 Task: Create a Workspace WS0000000034 in Trello with Workspace Type as ENGINEERING-IT and Workspace Description as WD0000000034. Invite a Team Member Email0000000133 to Workspace WS0000000034 in Trello. Invite a Team Member Email0000000134 to Workspace WS0000000034 in Trello. Invite a Team Member Email0000000135 to Workspace WS0000000034 in Trello. Invite a Team Member Email0000000136 to Workspace WS0000000034 in Trello
Action: Mouse moved to (534, 570)
Screenshot: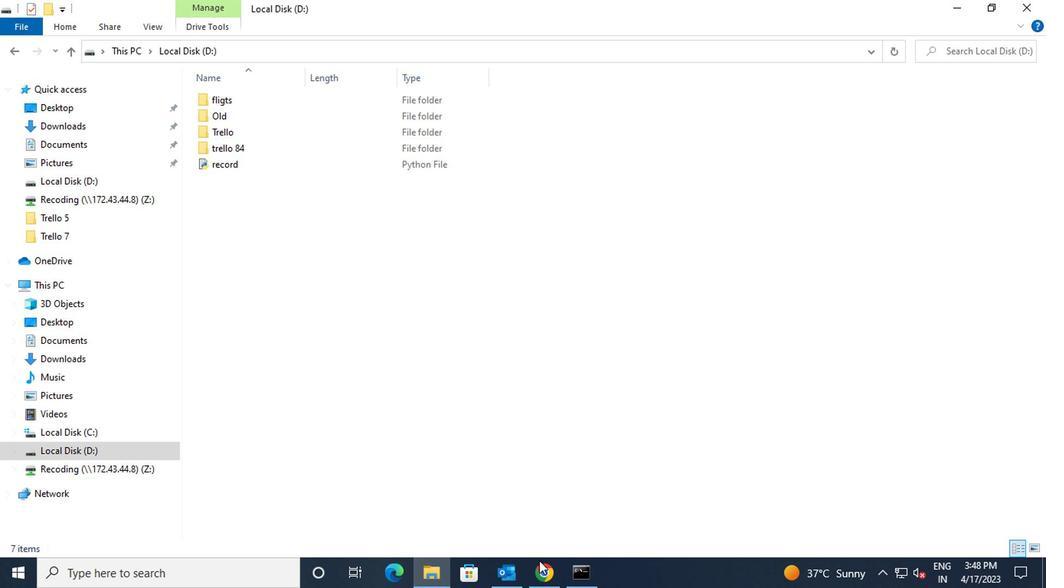 
Action: Mouse pressed left at (534, 570)
Screenshot: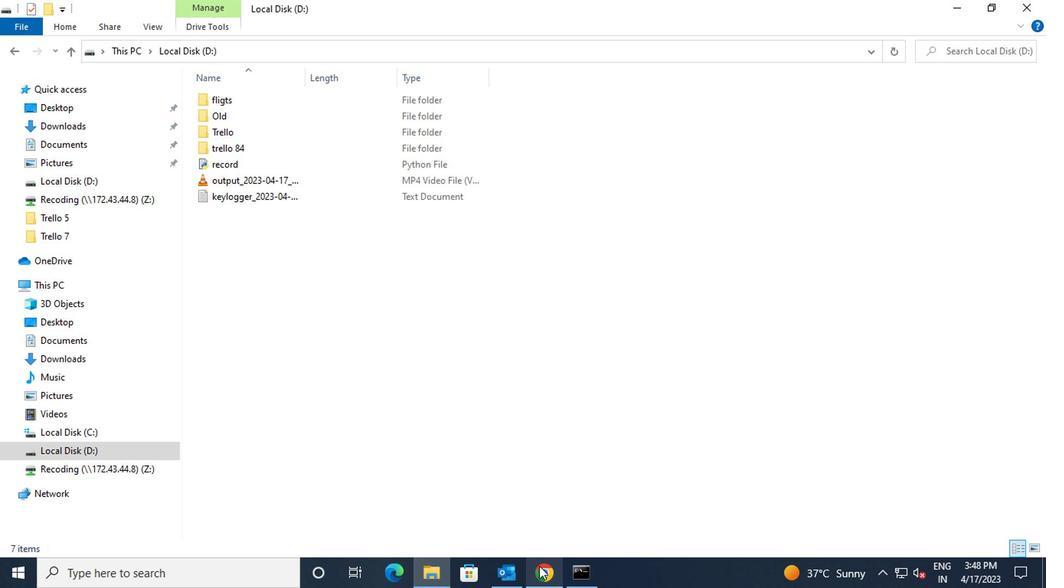 
Action: Mouse moved to (446, 99)
Screenshot: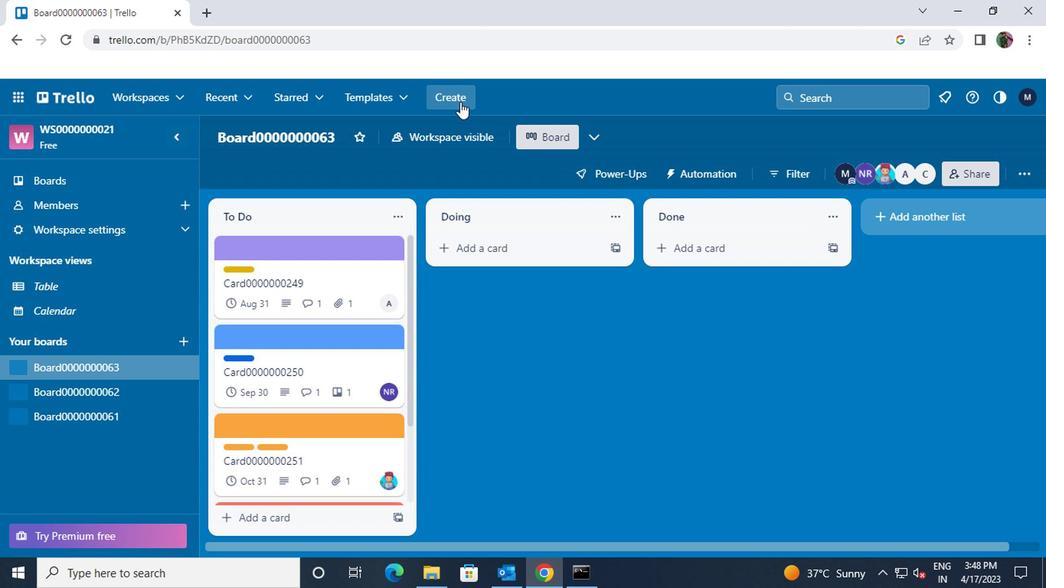 
Action: Mouse pressed left at (446, 99)
Screenshot: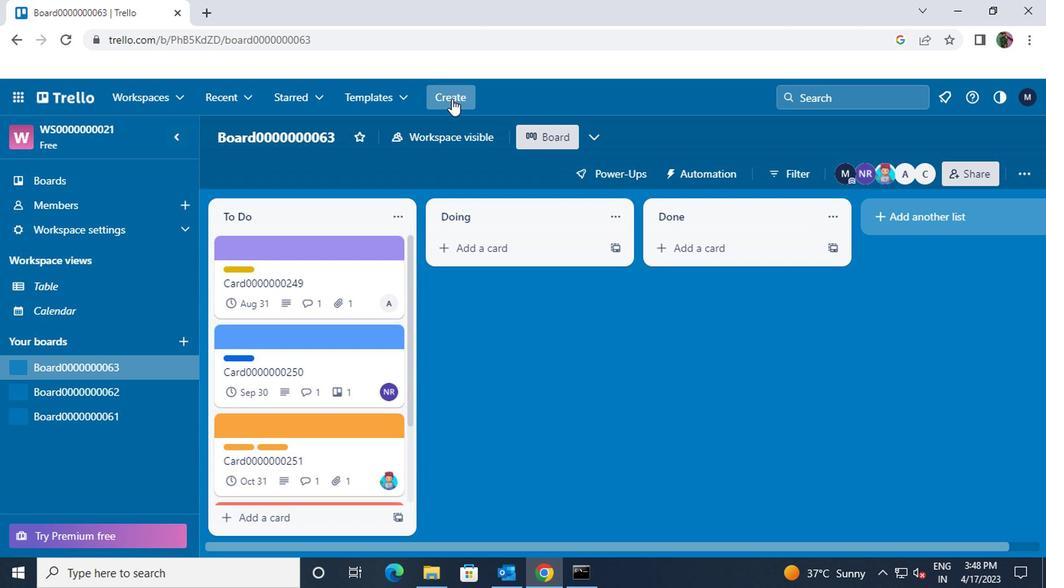 
Action: Mouse moved to (492, 250)
Screenshot: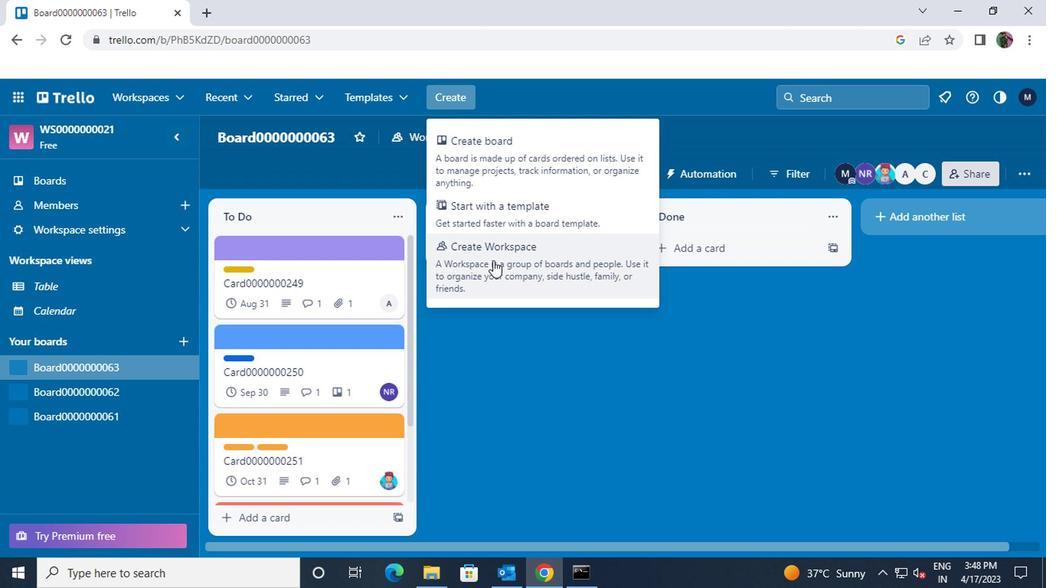 
Action: Mouse pressed left at (492, 250)
Screenshot: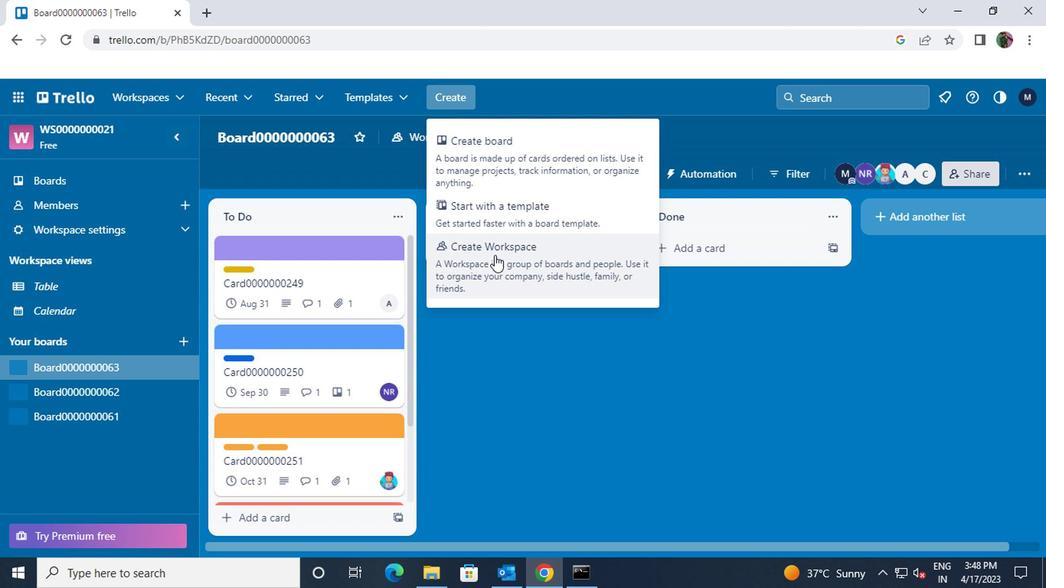 
Action: Key pressed <Key.shift><Key.shift><Key.shift>WS0000000034
Screenshot: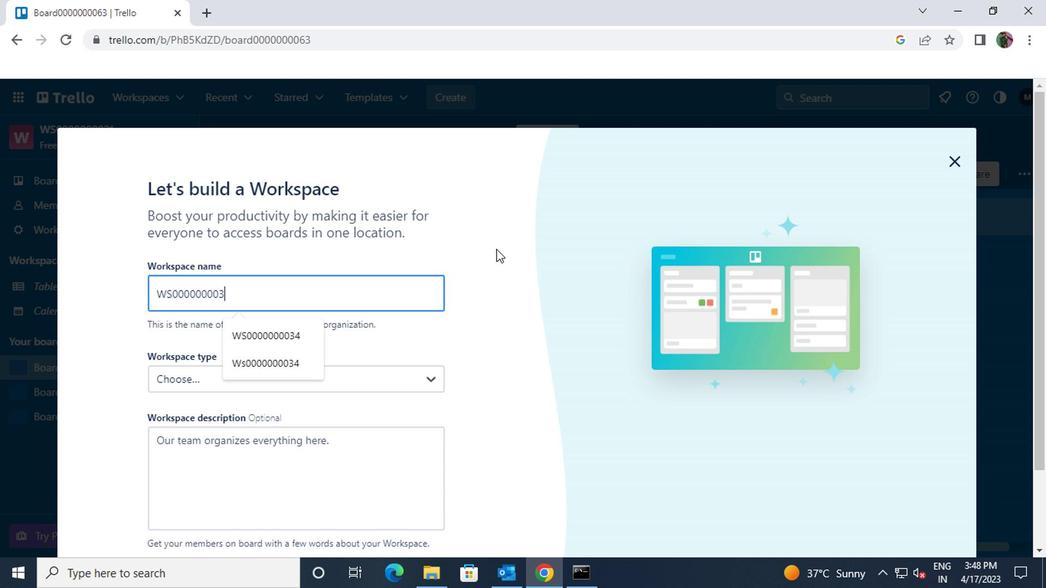 
Action: Mouse moved to (419, 384)
Screenshot: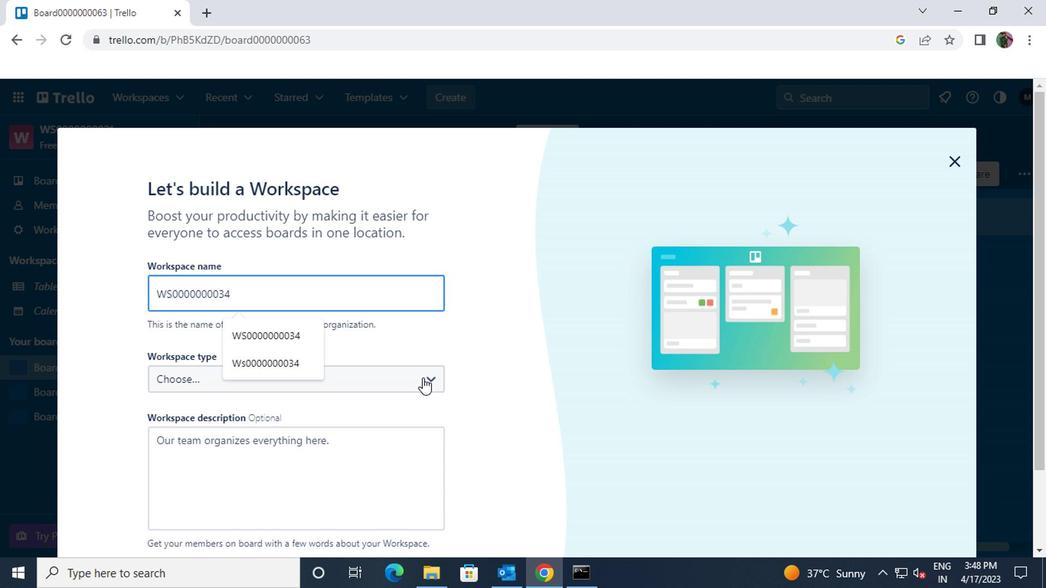 
Action: Mouse pressed left at (419, 384)
Screenshot: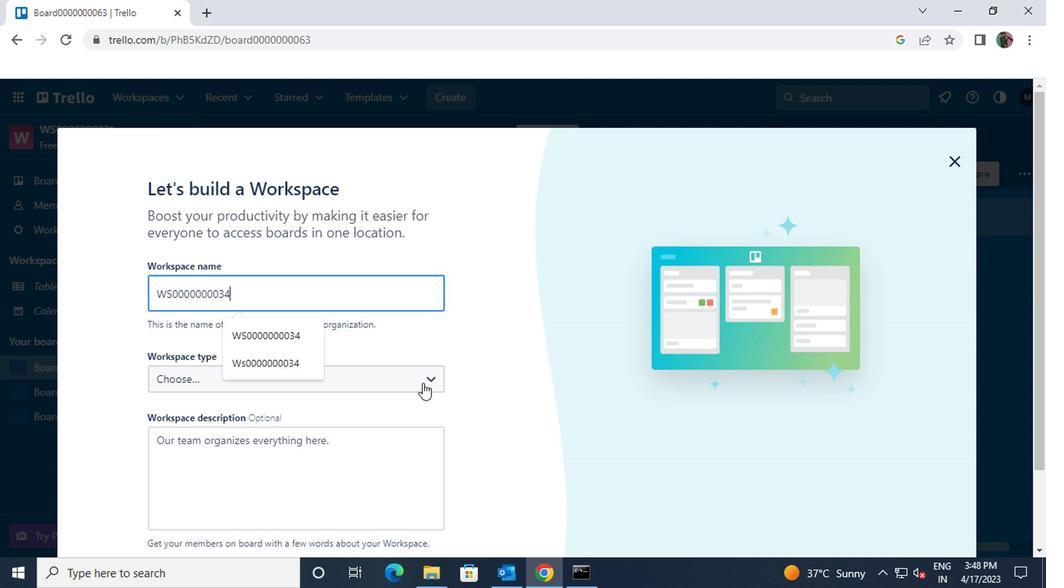 
Action: Mouse moved to (382, 433)
Screenshot: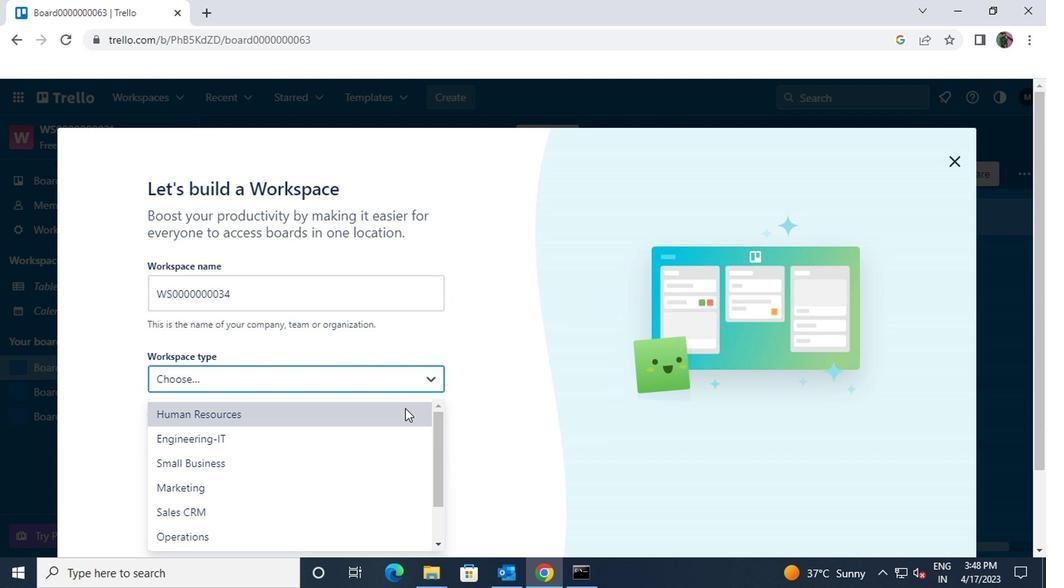 
Action: Mouse pressed left at (382, 433)
Screenshot: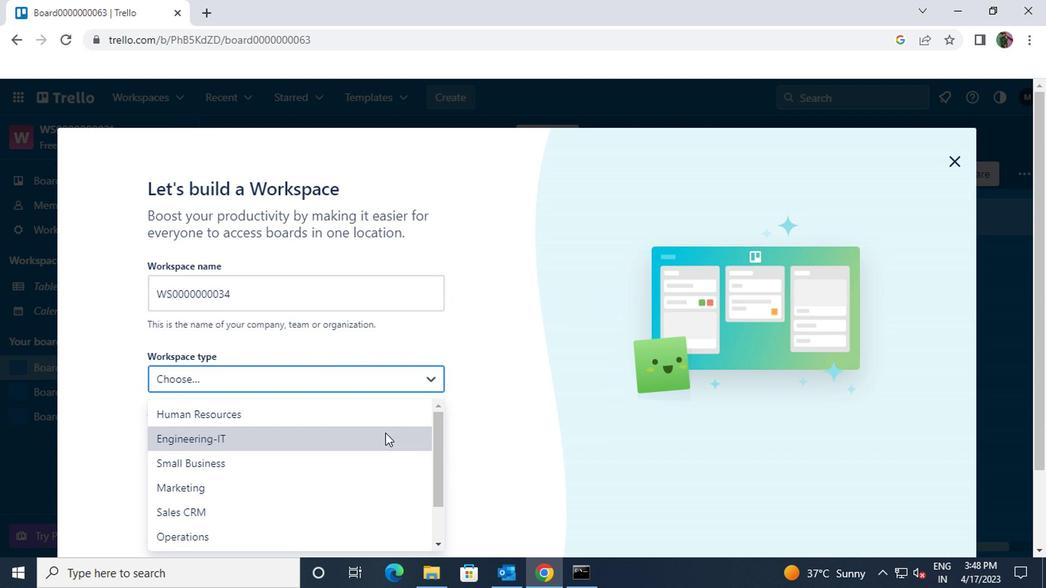 
Action: Mouse moved to (370, 454)
Screenshot: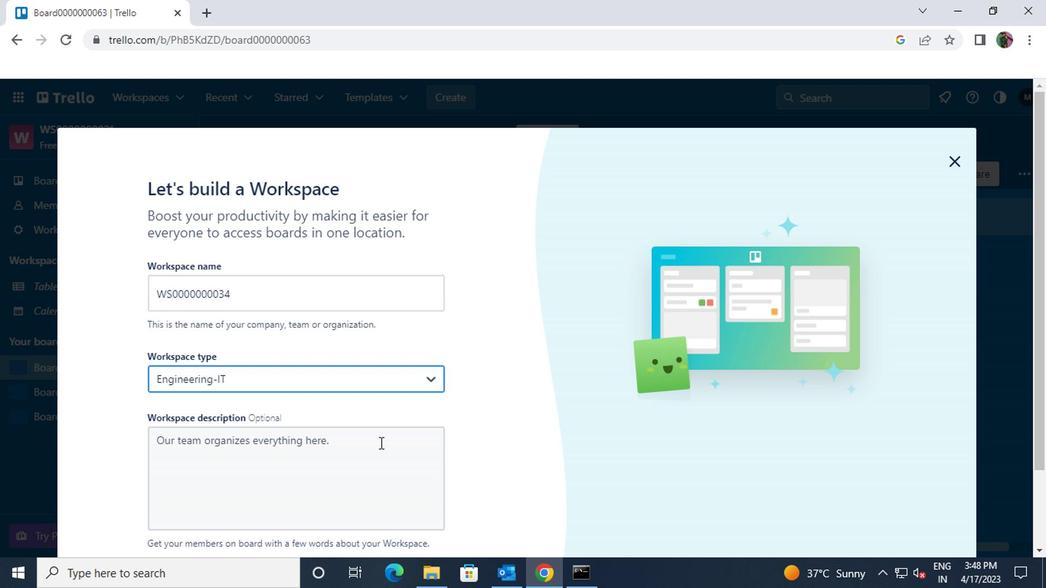 
Action: Mouse pressed left at (370, 454)
Screenshot: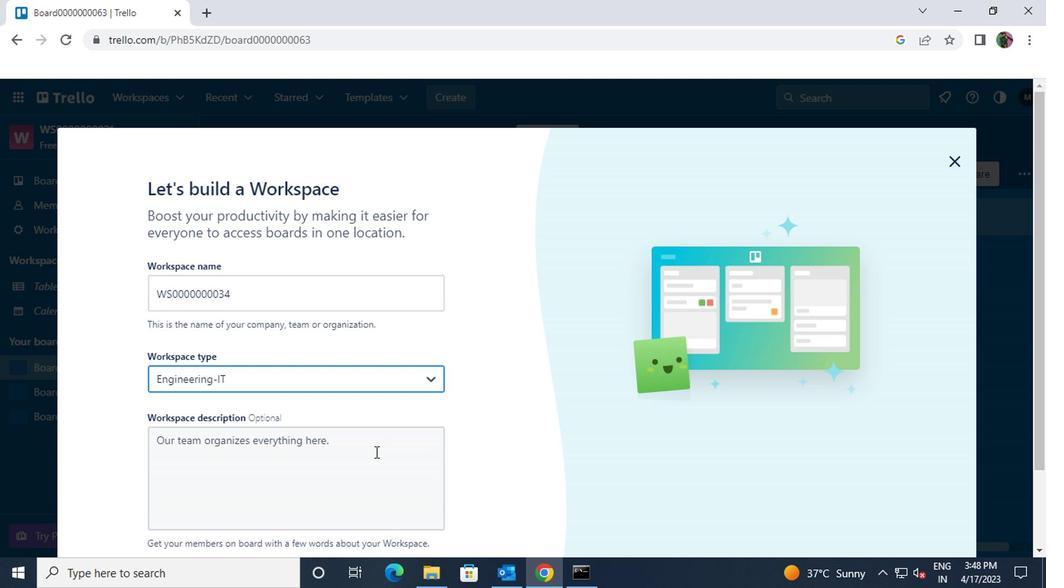 
Action: Key pressed <Key.shift>WD0000000034
Screenshot: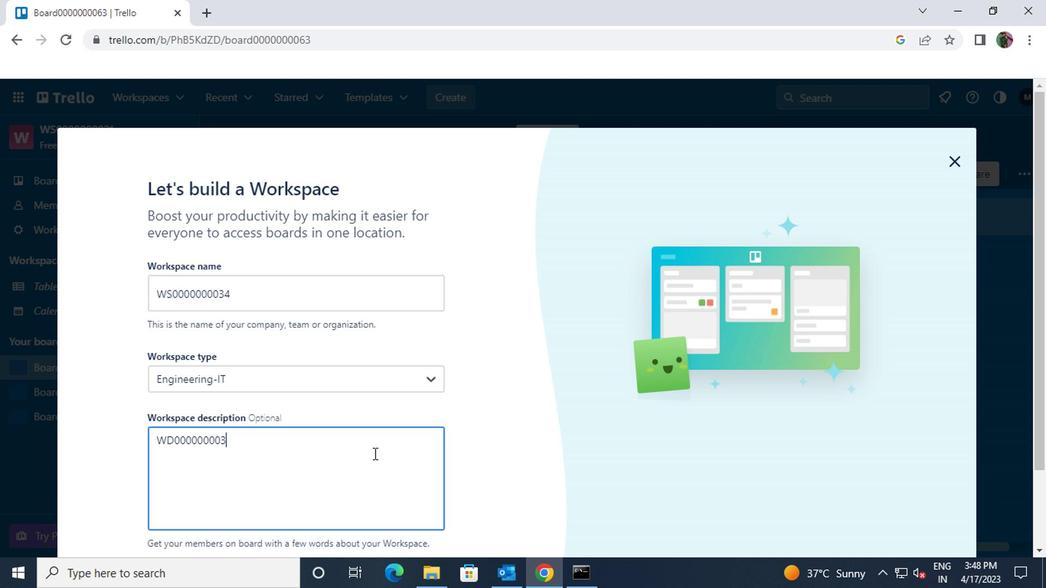 
Action: Mouse scrolled (370, 454) with delta (0, 0)
Screenshot: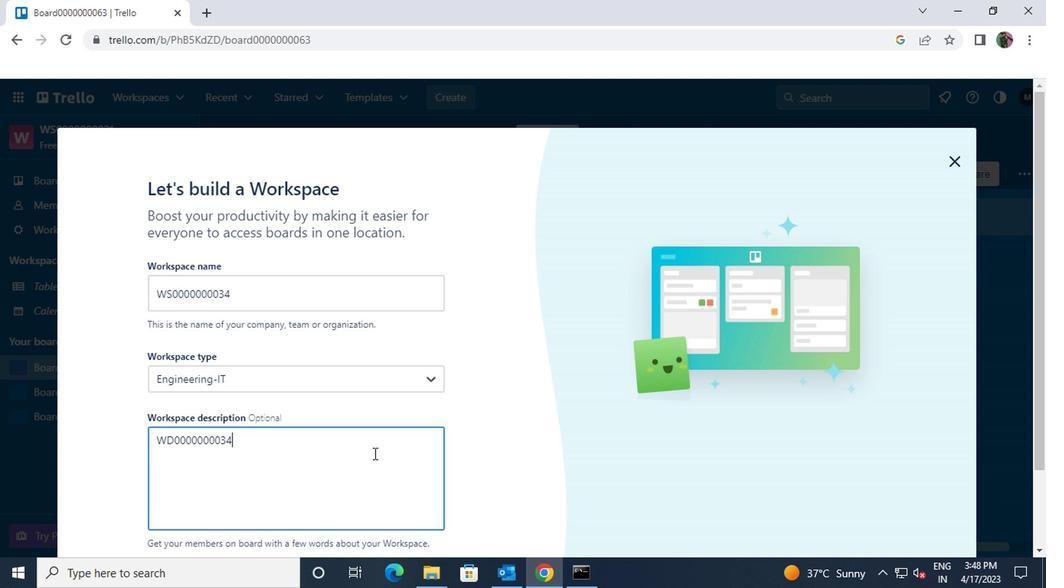 
Action: Mouse moved to (344, 505)
Screenshot: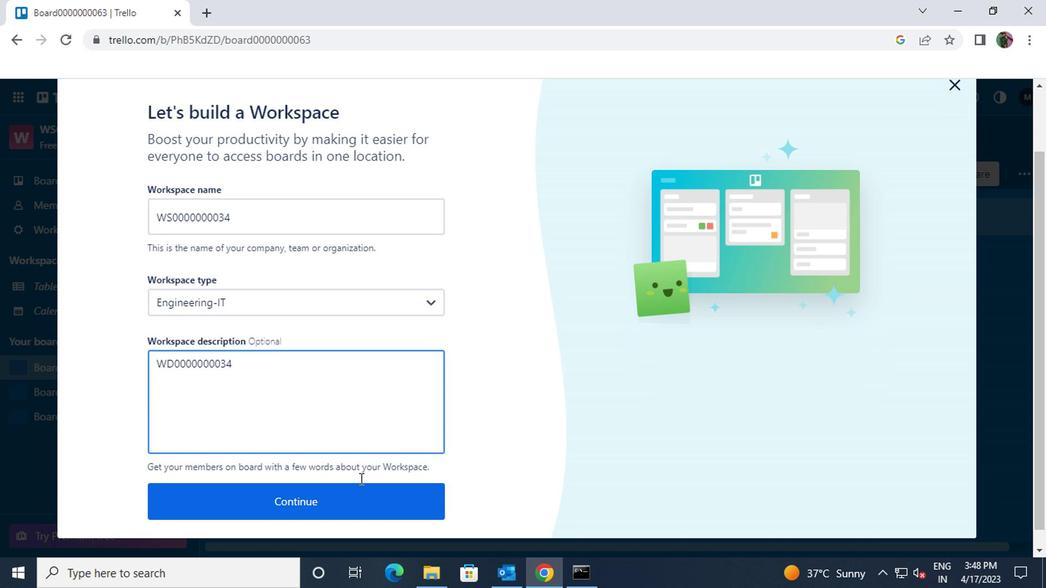 
Action: Mouse pressed left at (344, 505)
Screenshot: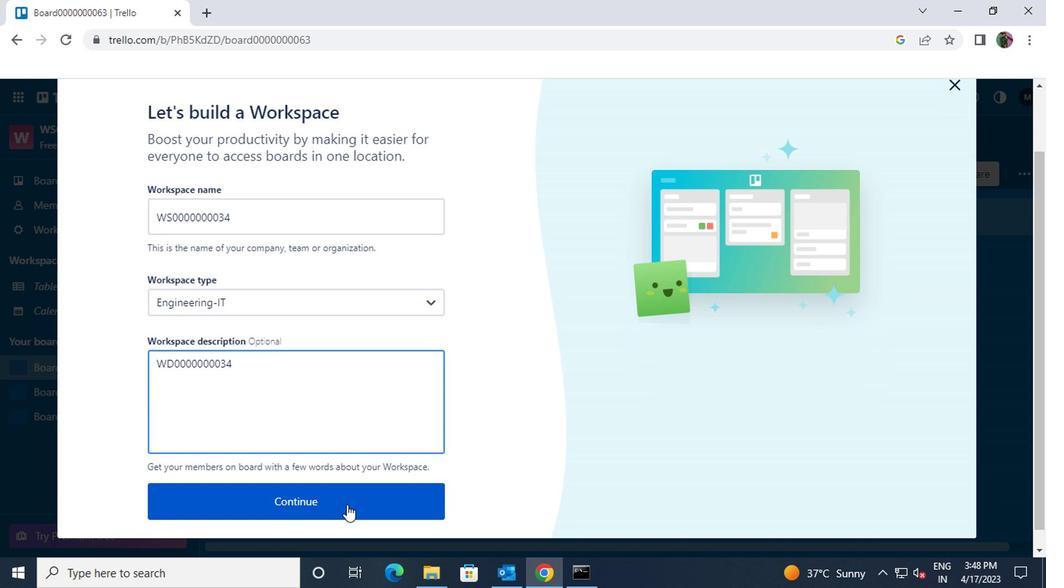
Action: Mouse moved to (280, 293)
Screenshot: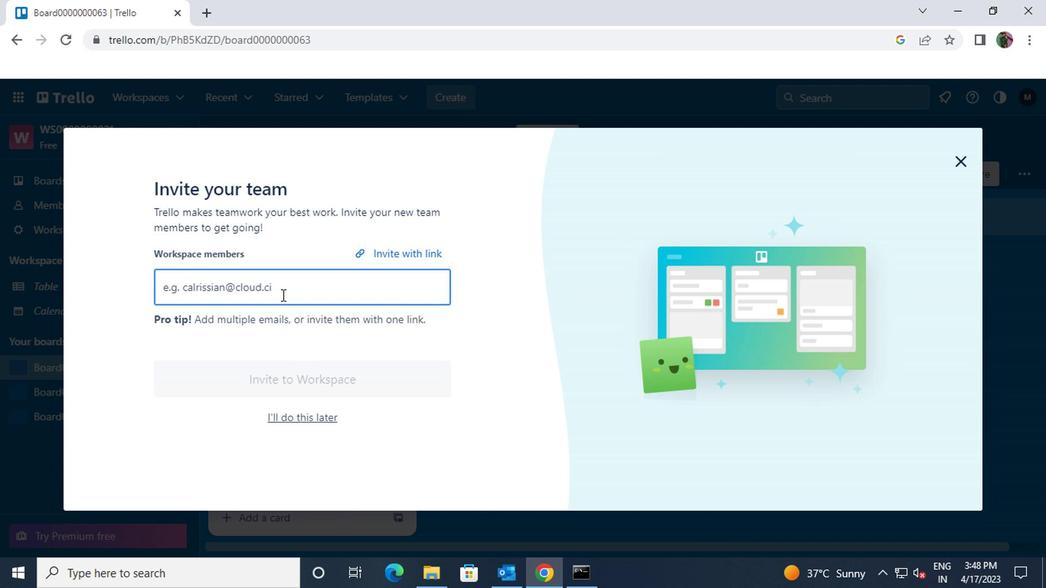 
Action: Mouse pressed left at (280, 293)
Screenshot: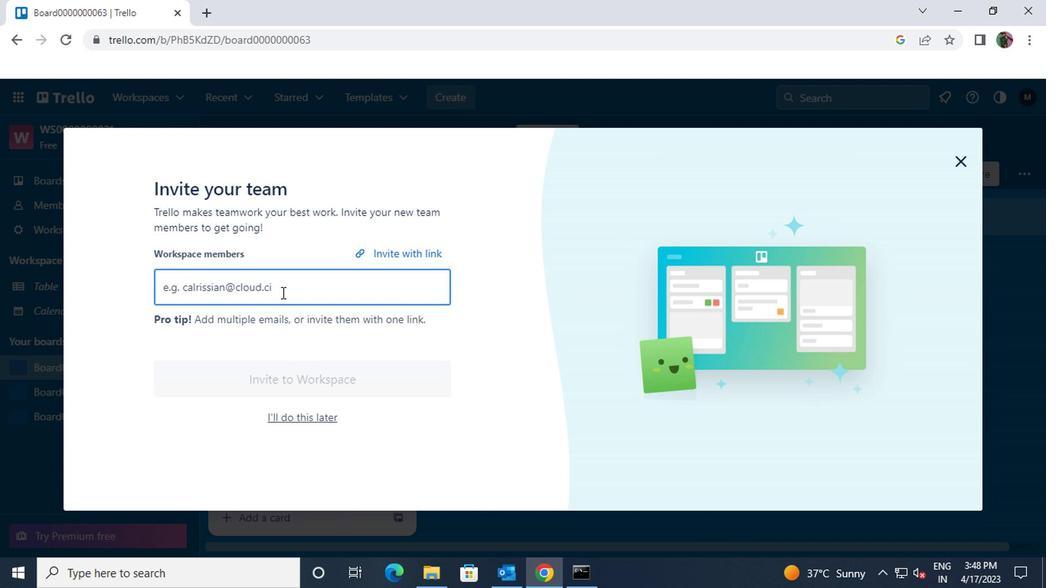 
Action: Key pressed AYUSH98111<Key.shift>@GMAIL.COM
Screenshot: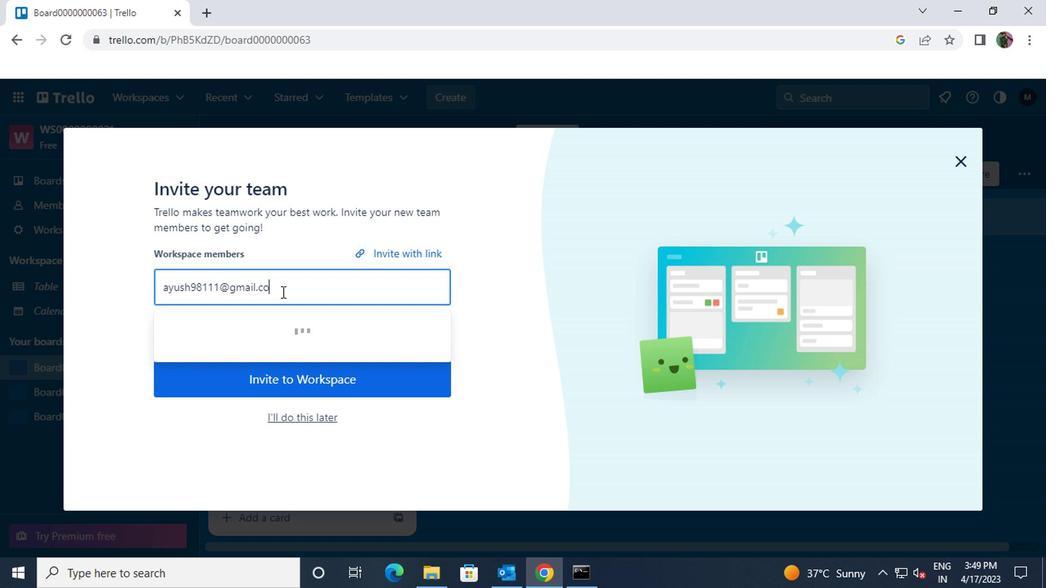 
Action: Mouse moved to (210, 328)
Screenshot: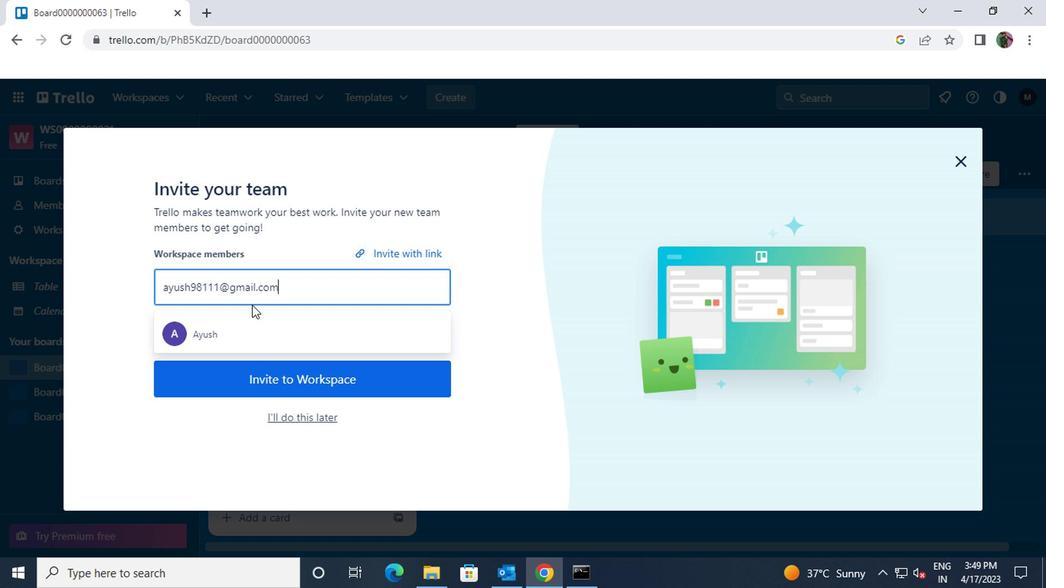 
Action: Mouse pressed left at (210, 328)
Screenshot: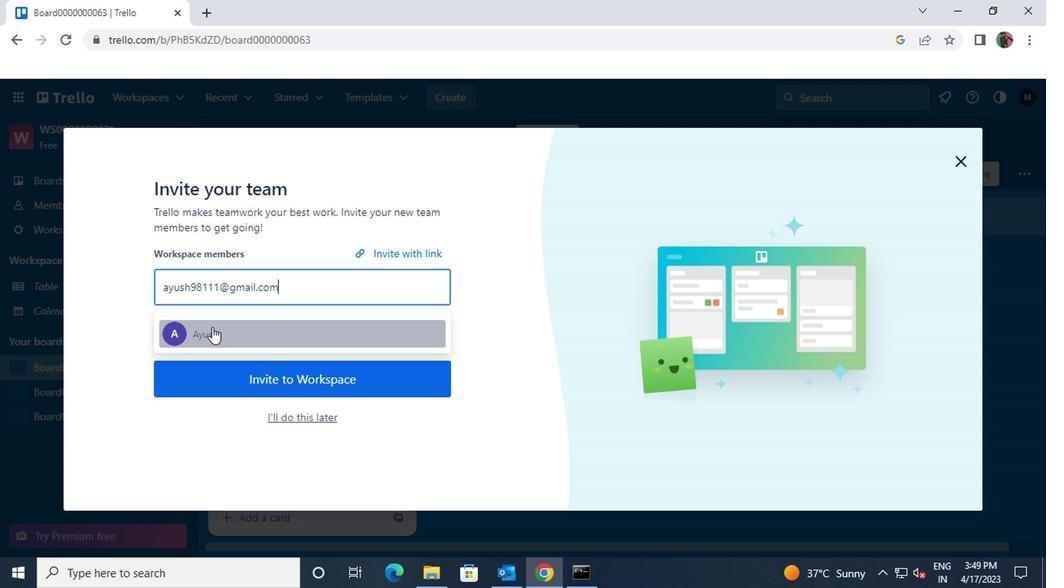 
Action: Mouse moved to (210, 329)
Screenshot: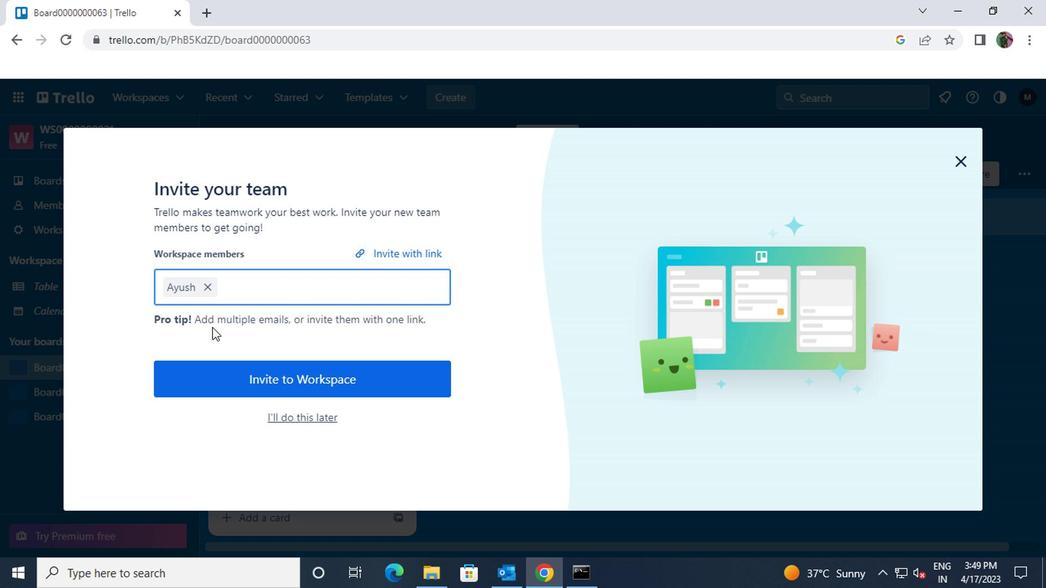 
Action: Key pressed NIKRATHI889<Key.shift>@GMAIL.COM
Screenshot: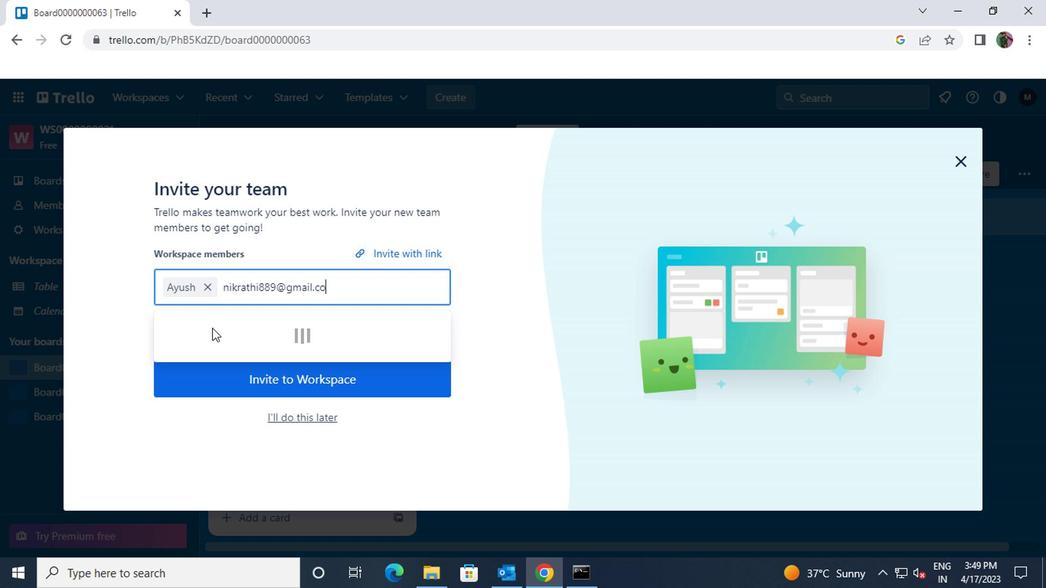 
Action: Mouse pressed left at (210, 329)
Screenshot: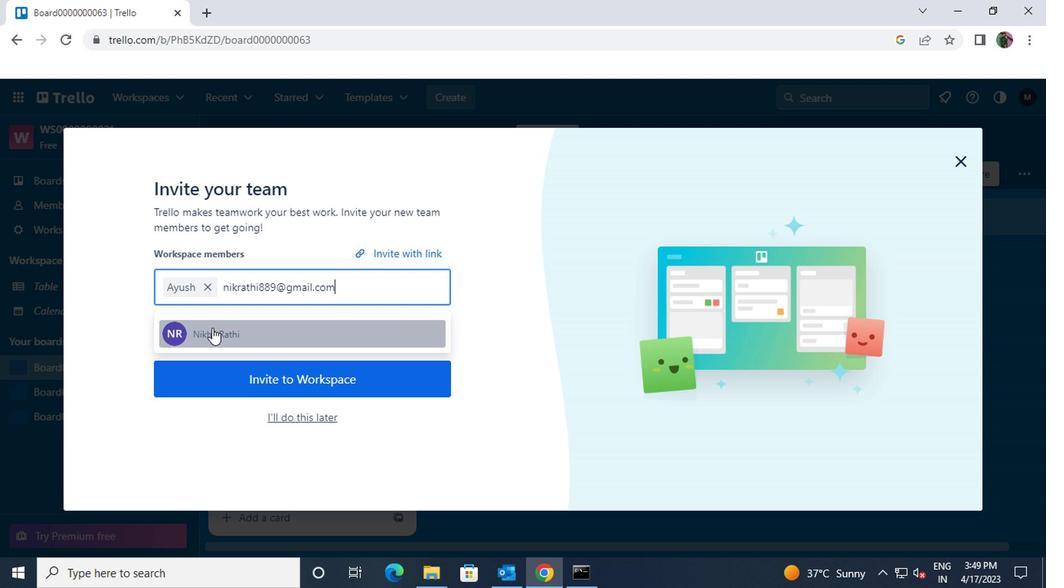 
Action: Key pressed VINNYOFFICE2<Key.shift>@GMAIL.COM
Screenshot: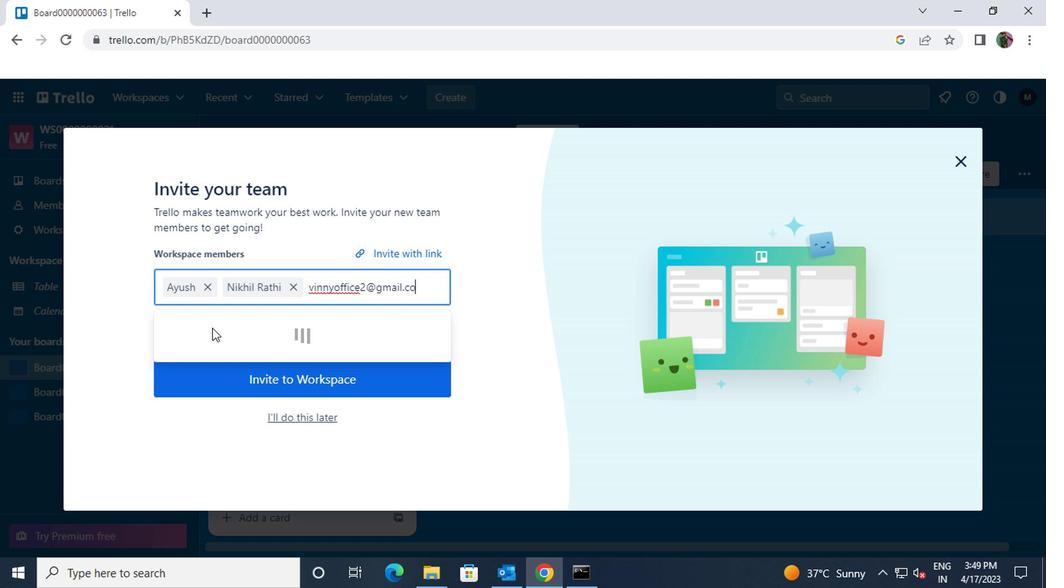 
Action: Mouse moved to (206, 361)
Screenshot: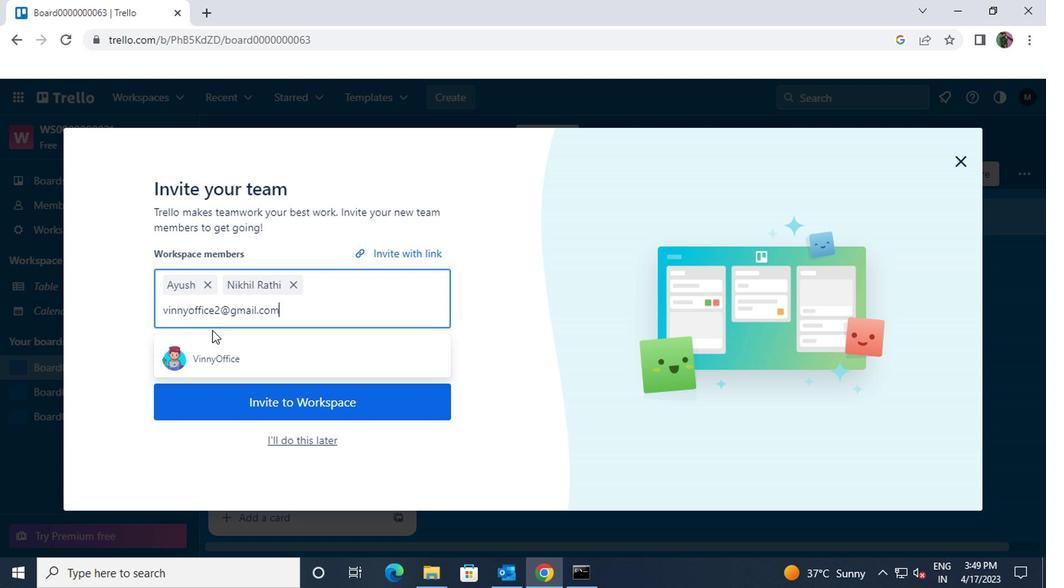 
Action: Mouse pressed left at (206, 361)
Screenshot: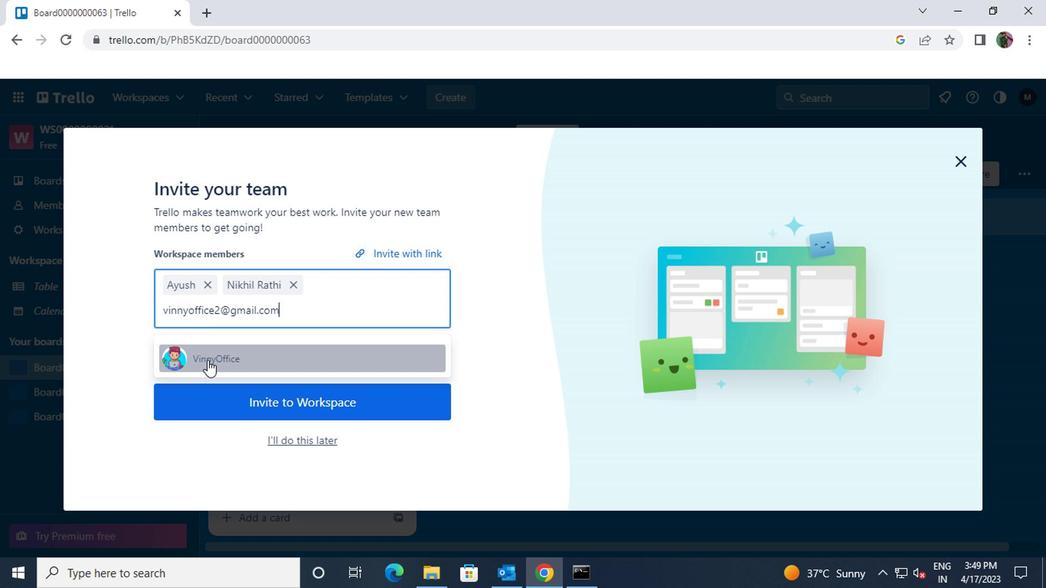 
Action: Key pressed <Key.shift><Key.shift><Key.shift><Key.shift>CARSTREET791<Key.shift><Key.shift><Key.shift>@GMAI.COM
Screenshot: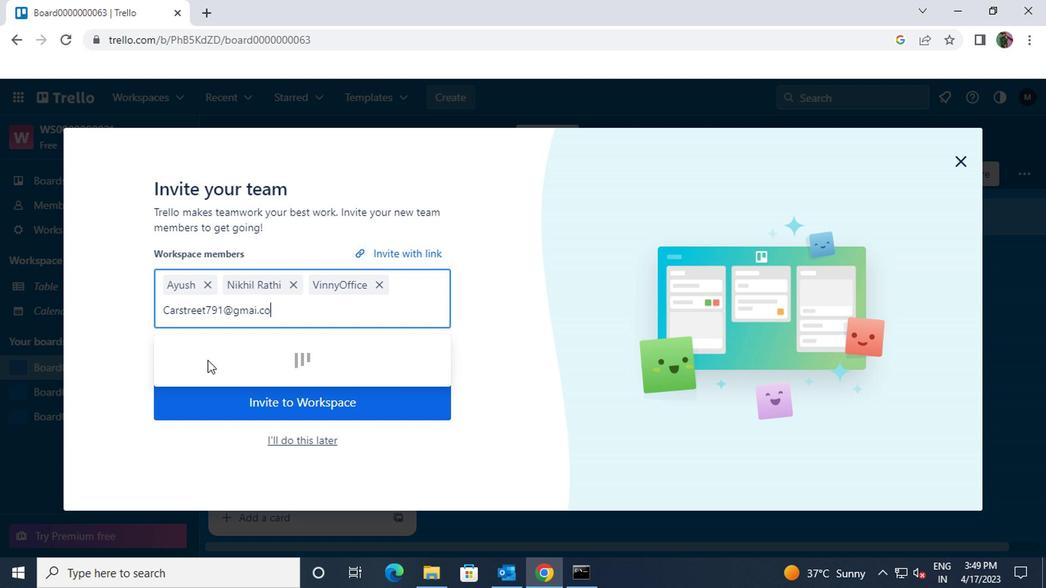 
Action: Mouse pressed left at (206, 361)
Screenshot: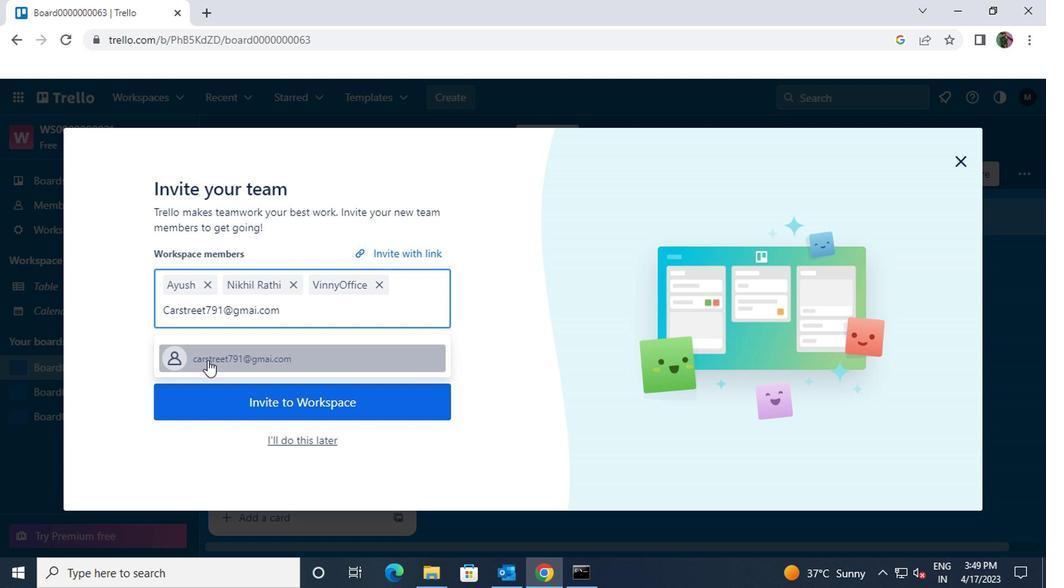 
Action: Mouse moved to (262, 401)
Screenshot: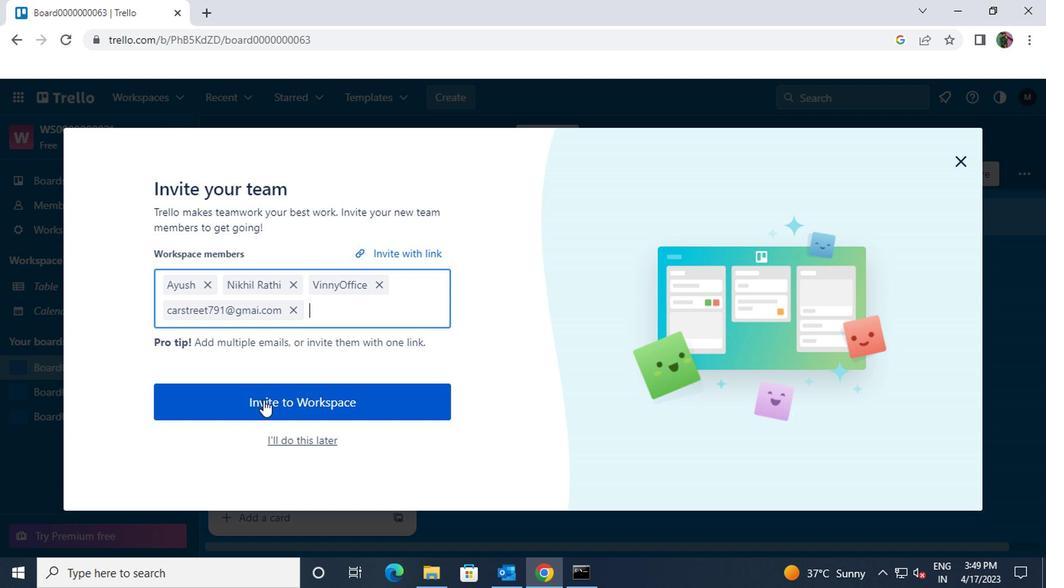 
Action: Mouse pressed left at (262, 401)
Screenshot: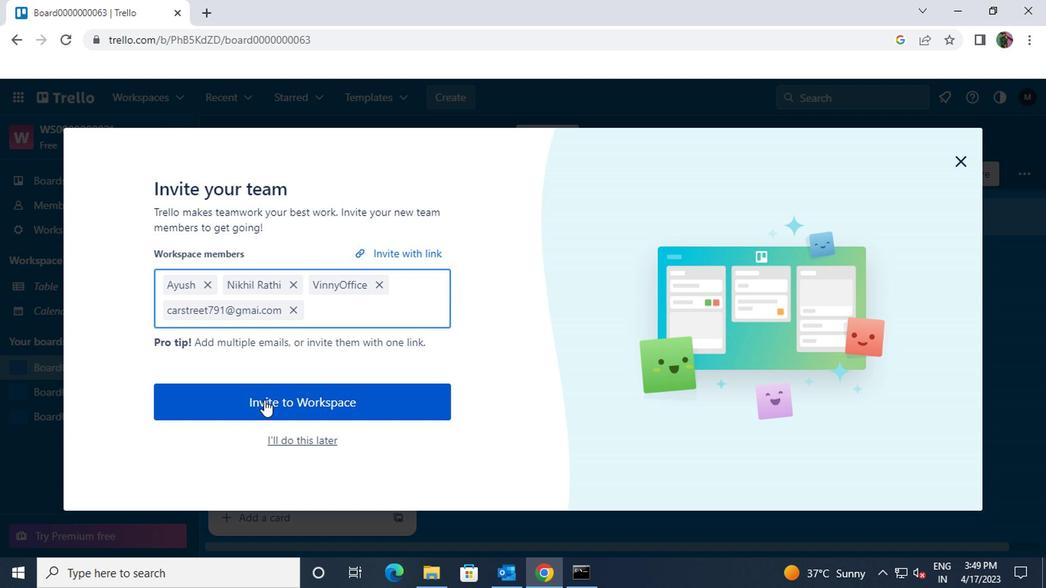 
